 Task: Insert a drawing and snap to the guides.
Action: Mouse moved to (388, 129)
Screenshot: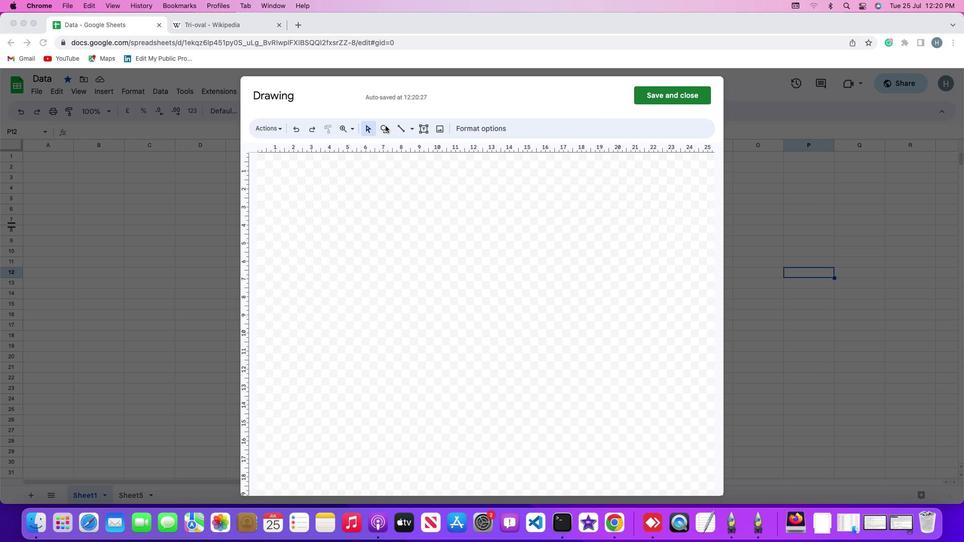 
Action: Mouse pressed left at (388, 129)
Screenshot: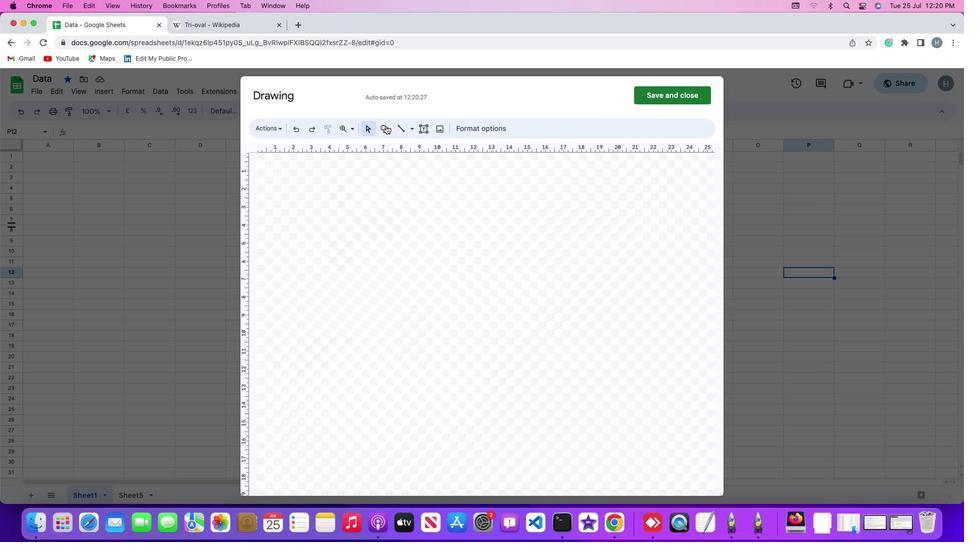 
Action: Mouse moved to (390, 132)
Screenshot: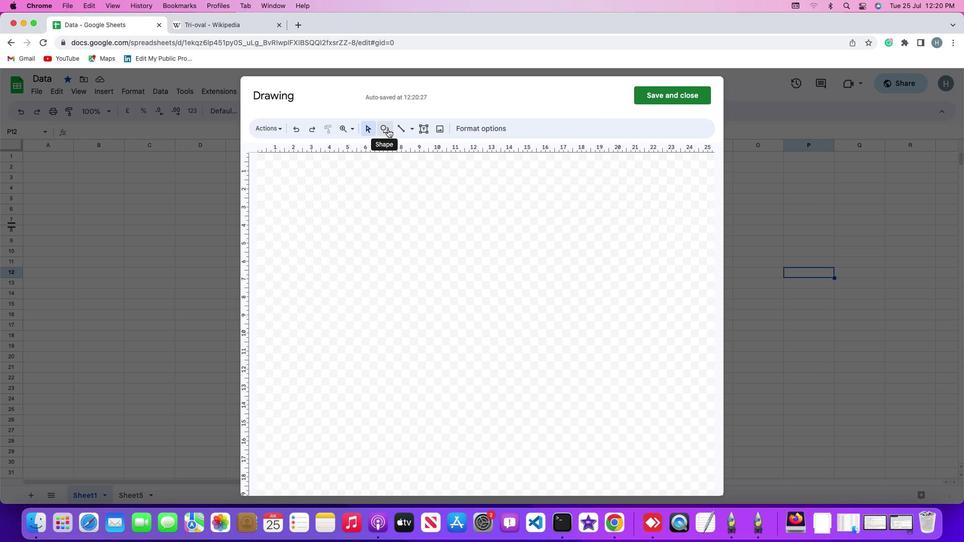 
Action: Mouse pressed left at (390, 132)
Screenshot: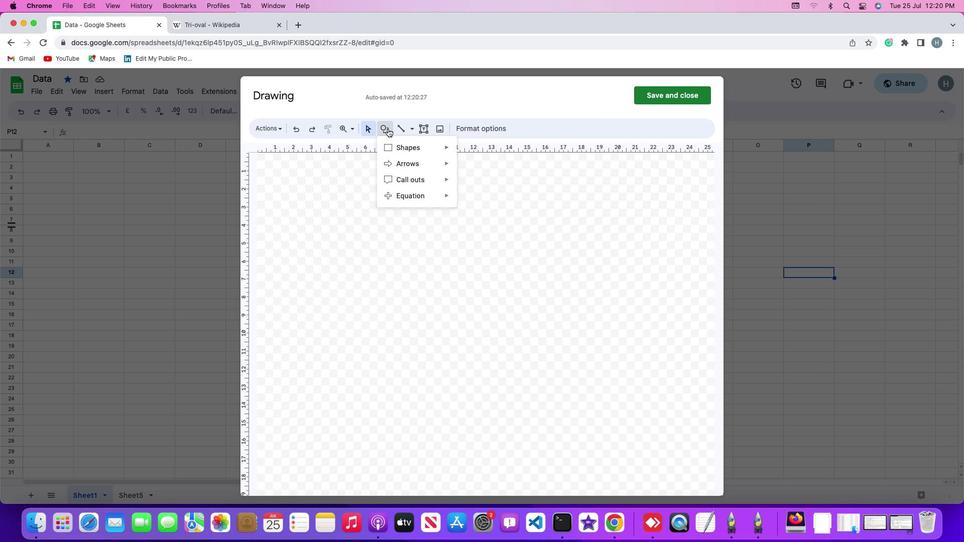 
Action: Mouse moved to (407, 150)
Screenshot: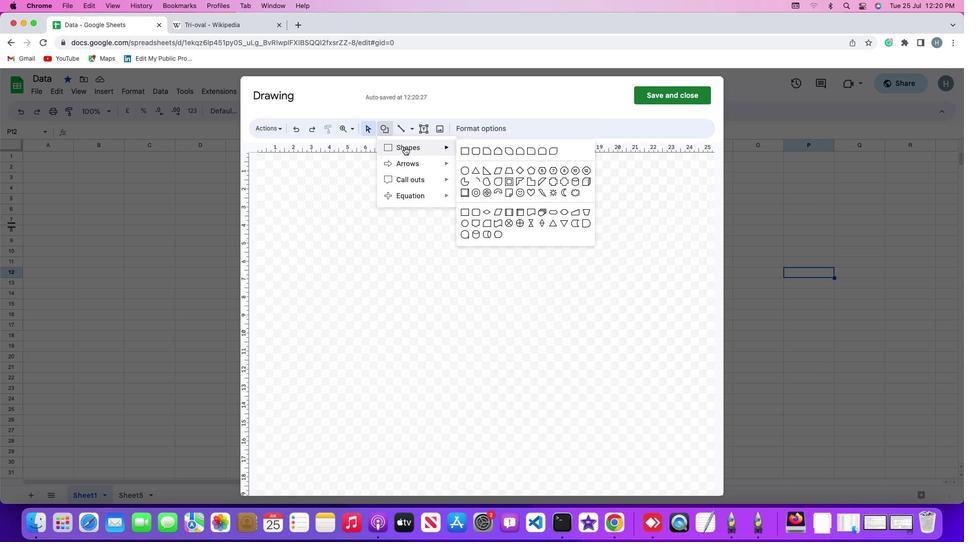 
Action: Mouse pressed left at (407, 150)
Screenshot: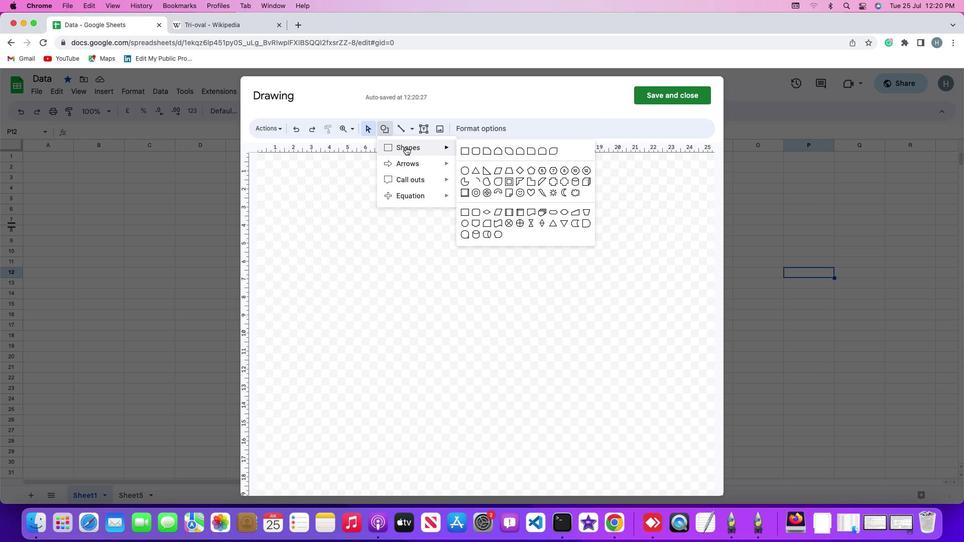 
Action: Mouse moved to (467, 171)
Screenshot: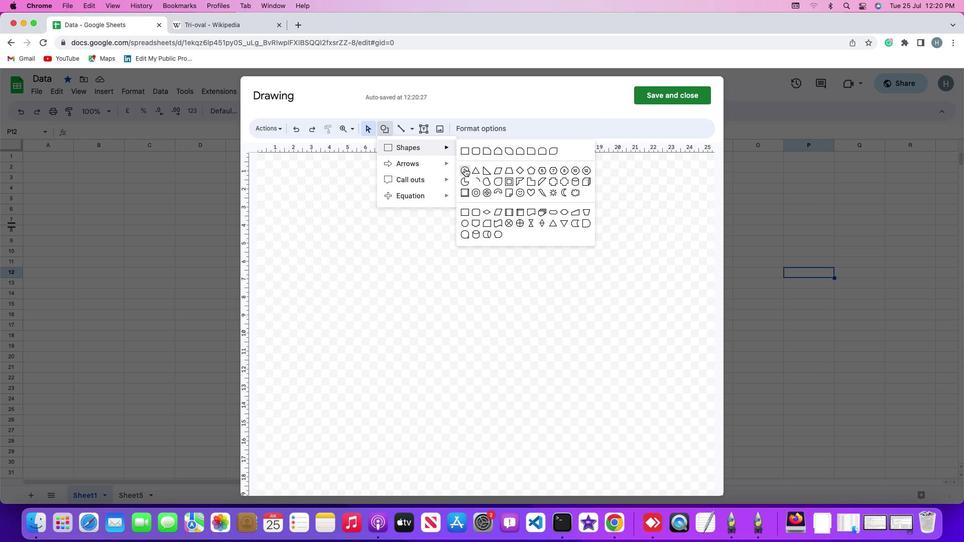 
Action: Mouse pressed left at (467, 171)
Screenshot: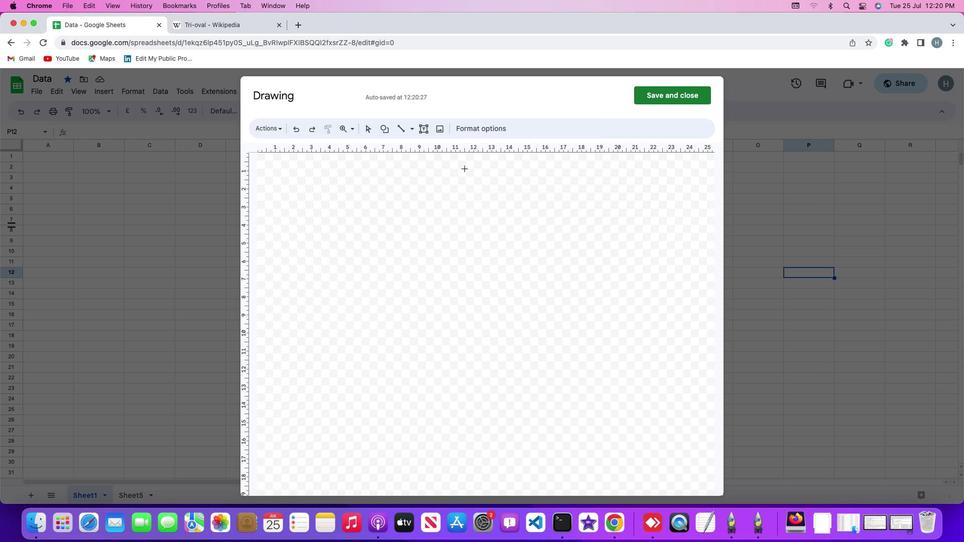 
Action: Mouse moved to (383, 180)
Screenshot: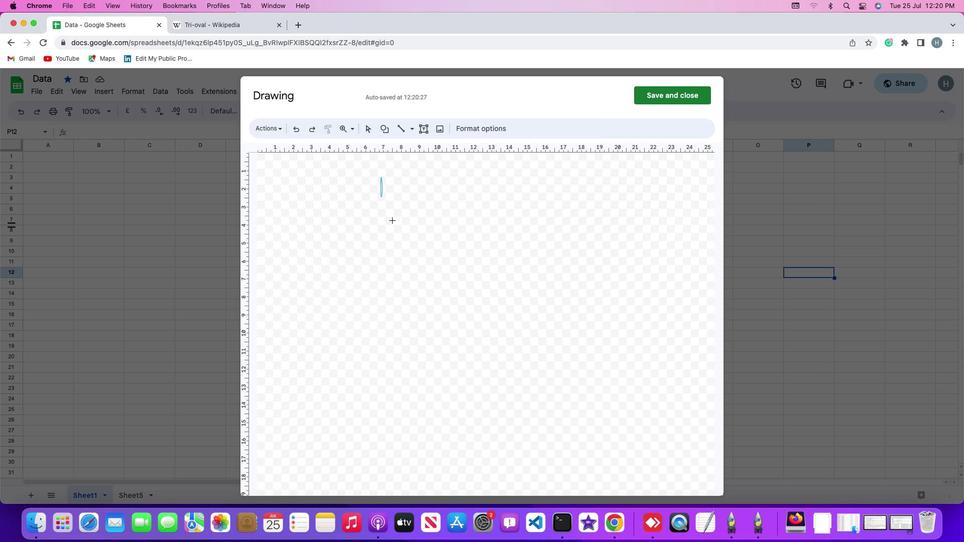 
Action: Mouse pressed left at (383, 180)
Screenshot: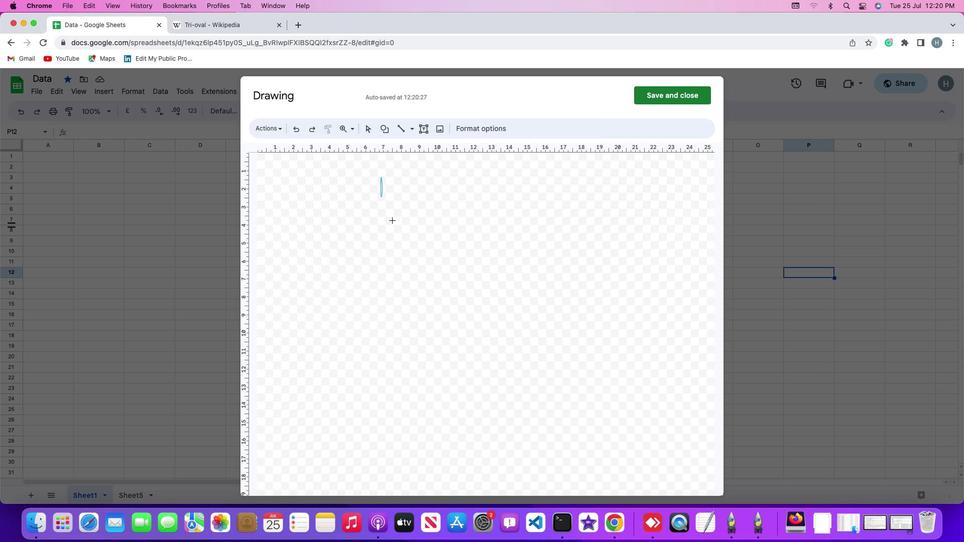 
Action: Mouse moved to (356, 131)
Screenshot: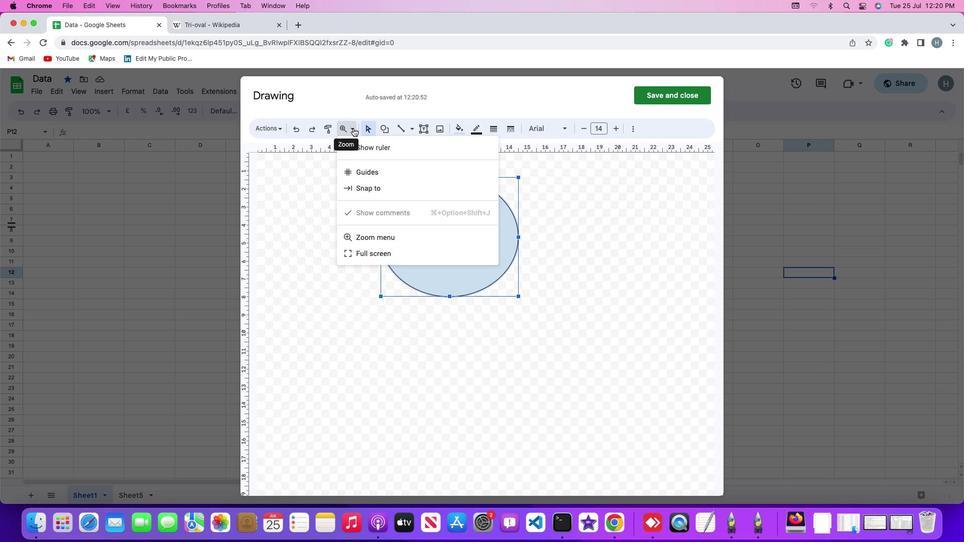 
Action: Mouse pressed left at (356, 131)
Screenshot: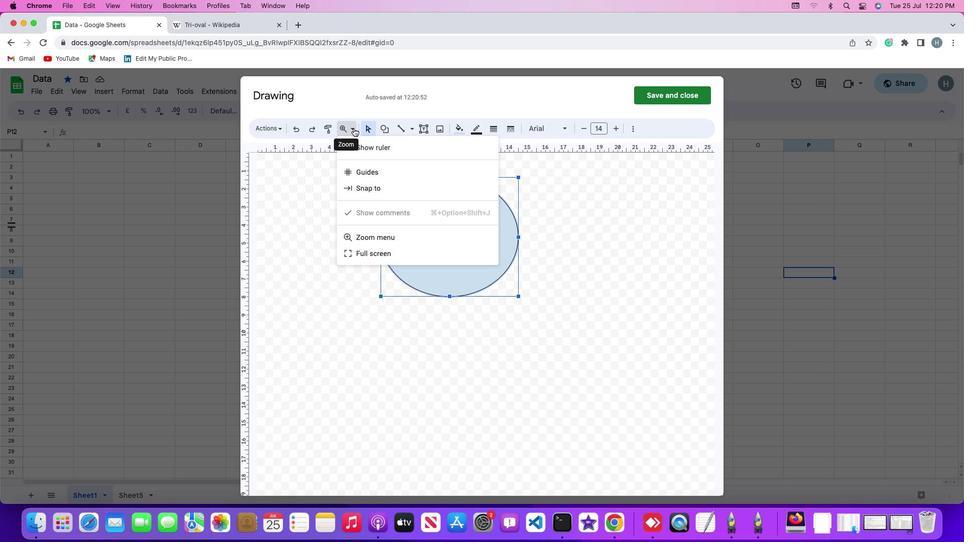 
Action: Mouse moved to (527, 209)
Screenshot: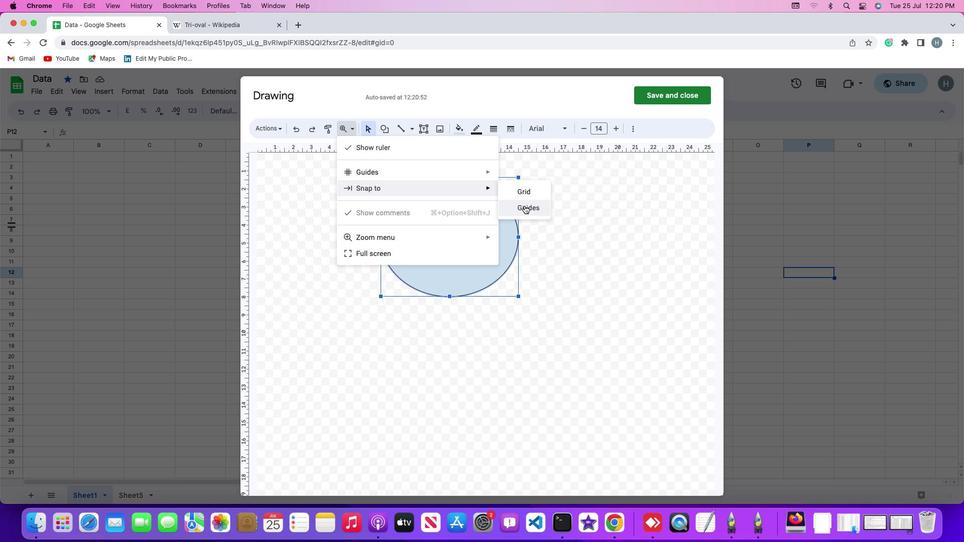 
Action: Mouse pressed left at (527, 209)
Screenshot: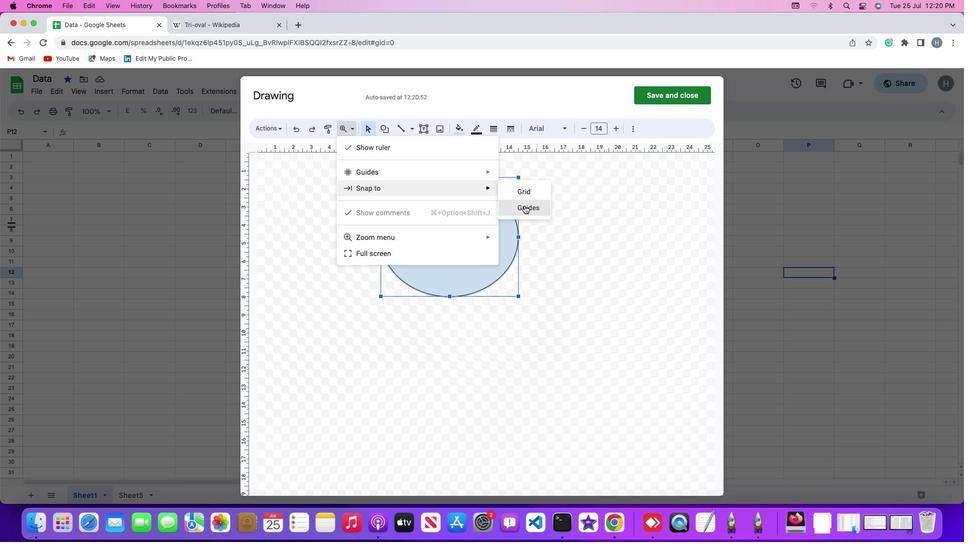 
Action: Mouse moved to (591, 215)
Screenshot: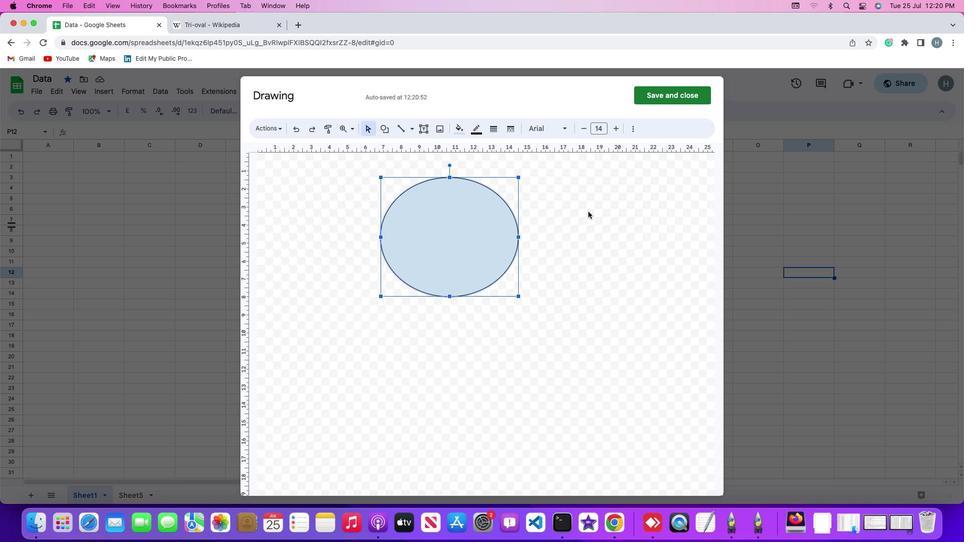 
